 Task: Manage the macro settings.
Action: Mouse moved to (1191, 86)
Screenshot: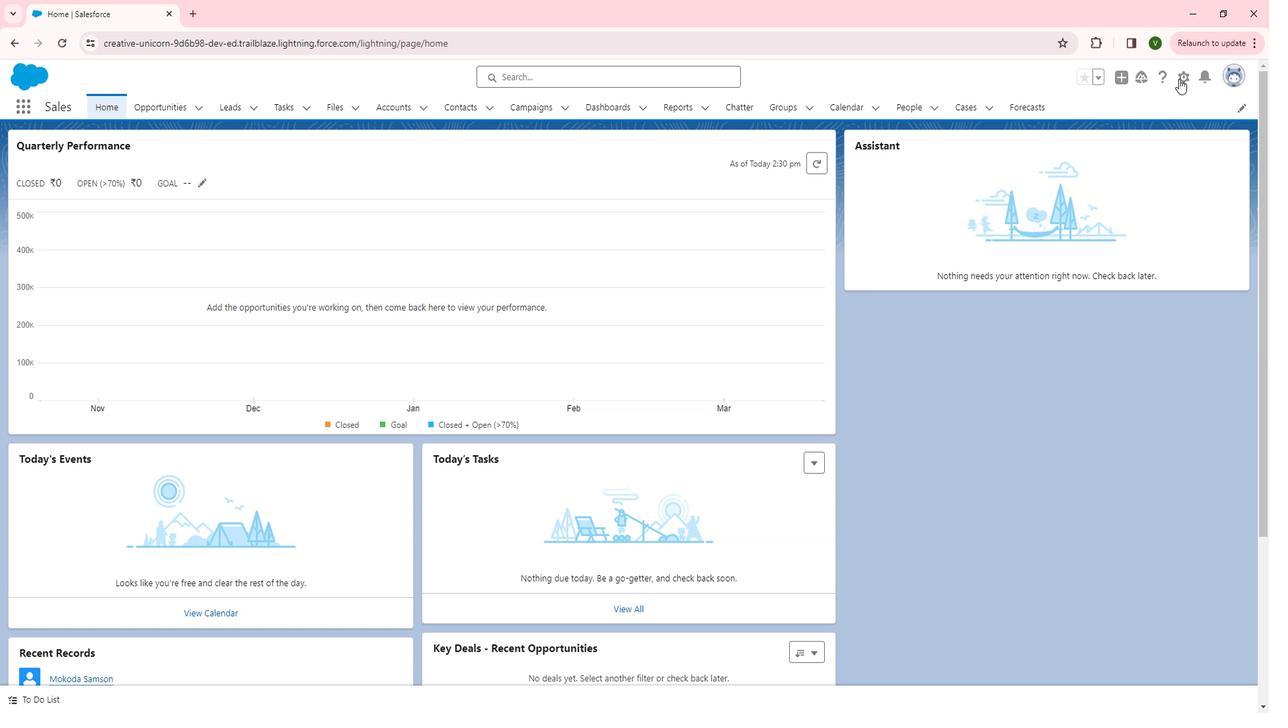 
Action: Mouse pressed left at (1191, 86)
Screenshot: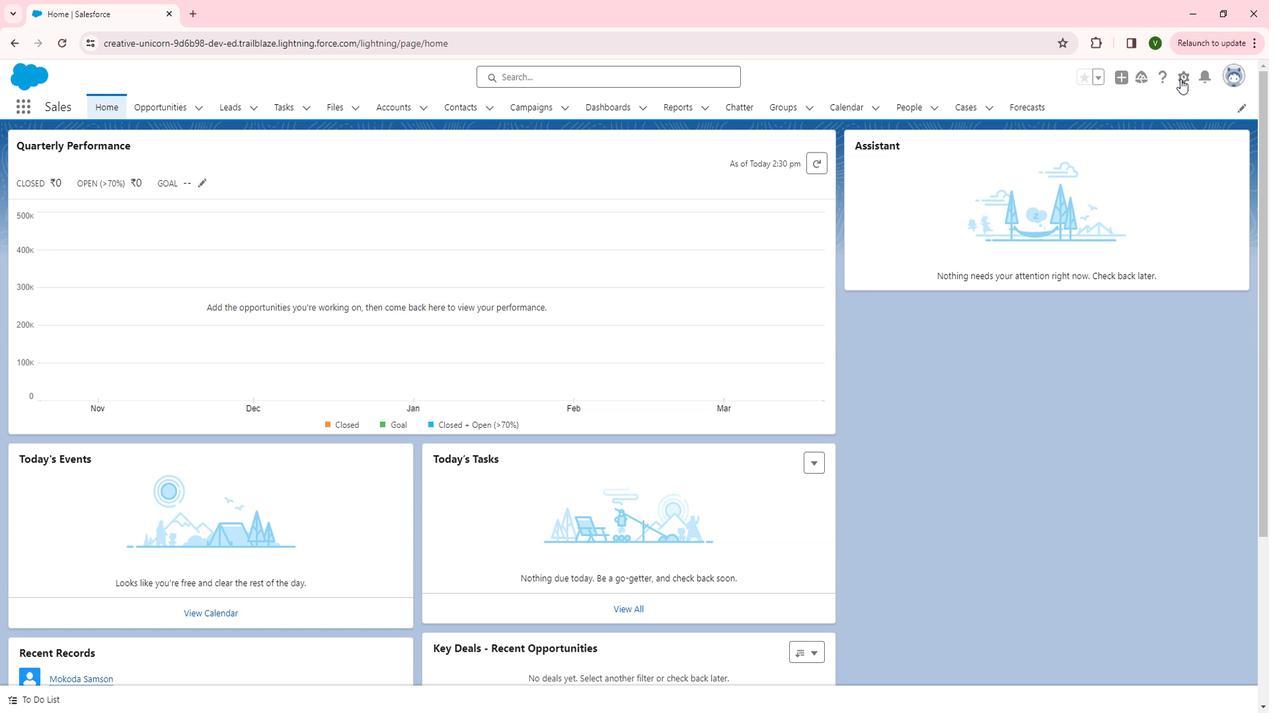 
Action: Mouse moved to (1124, 174)
Screenshot: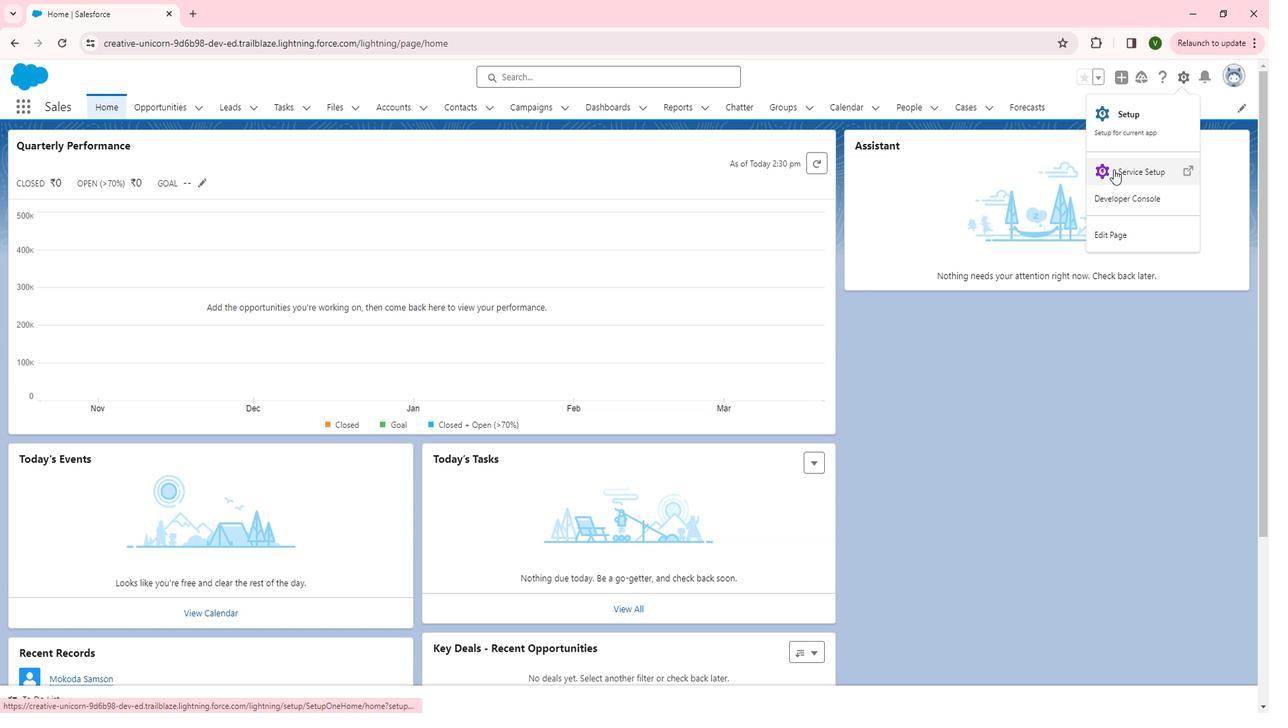 
Action: Mouse pressed left at (1124, 174)
Screenshot: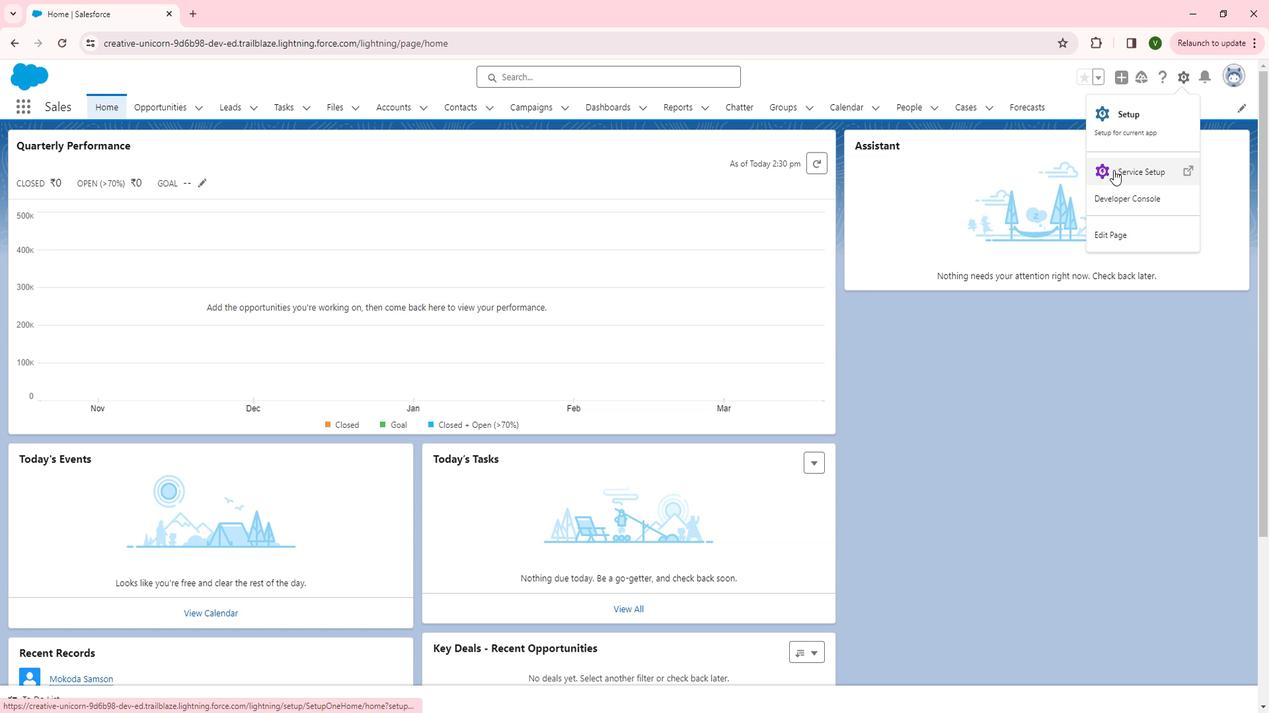 
Action: Mouse moved to (18, 407)
Screenshot: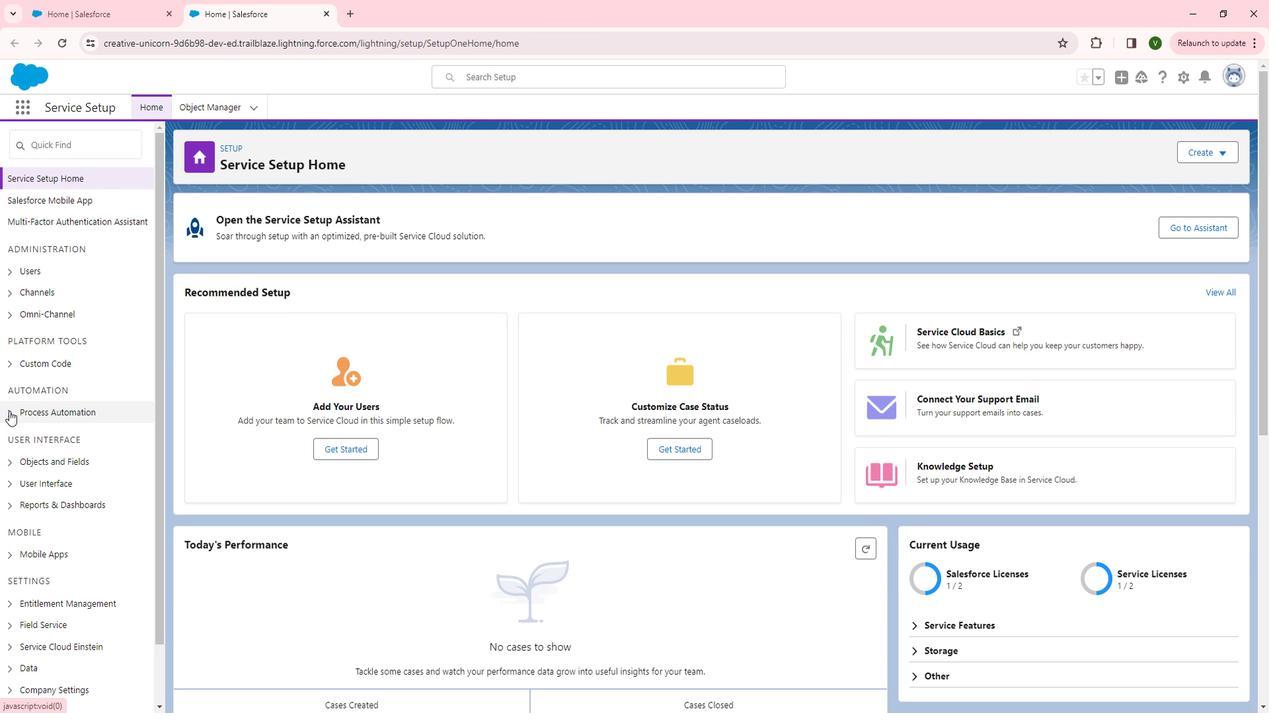 
Action: Mouse pressed left at (18, 407)
Screenshot: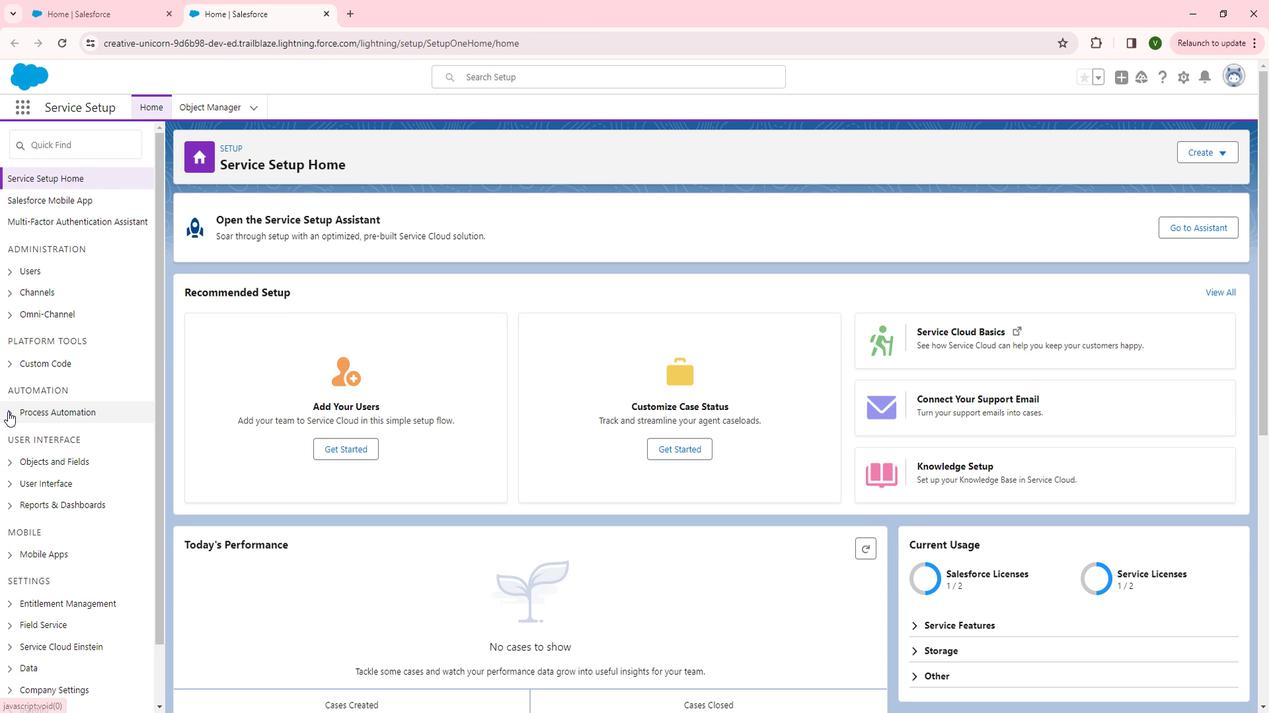 
Action: Mouse moved to (107, 419)
Screenshot: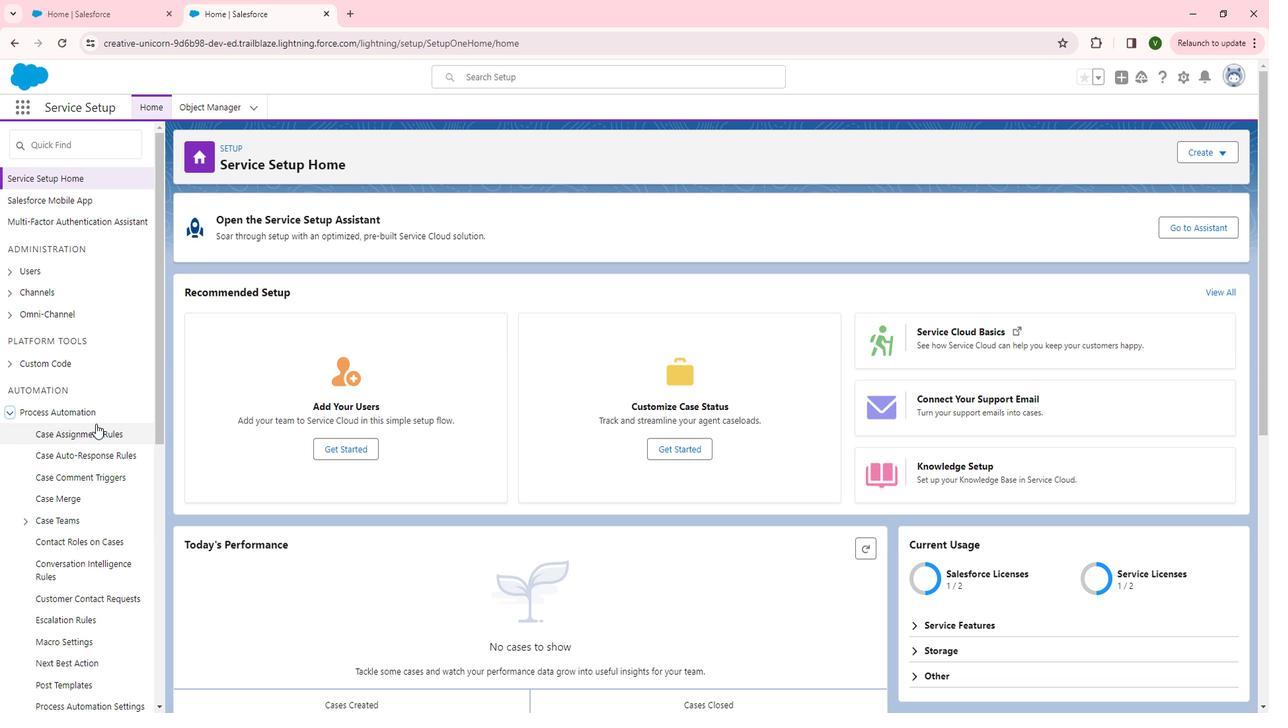 
Action: Mouse scrolled (107, 418) with delta (0, 0)
Screenshot: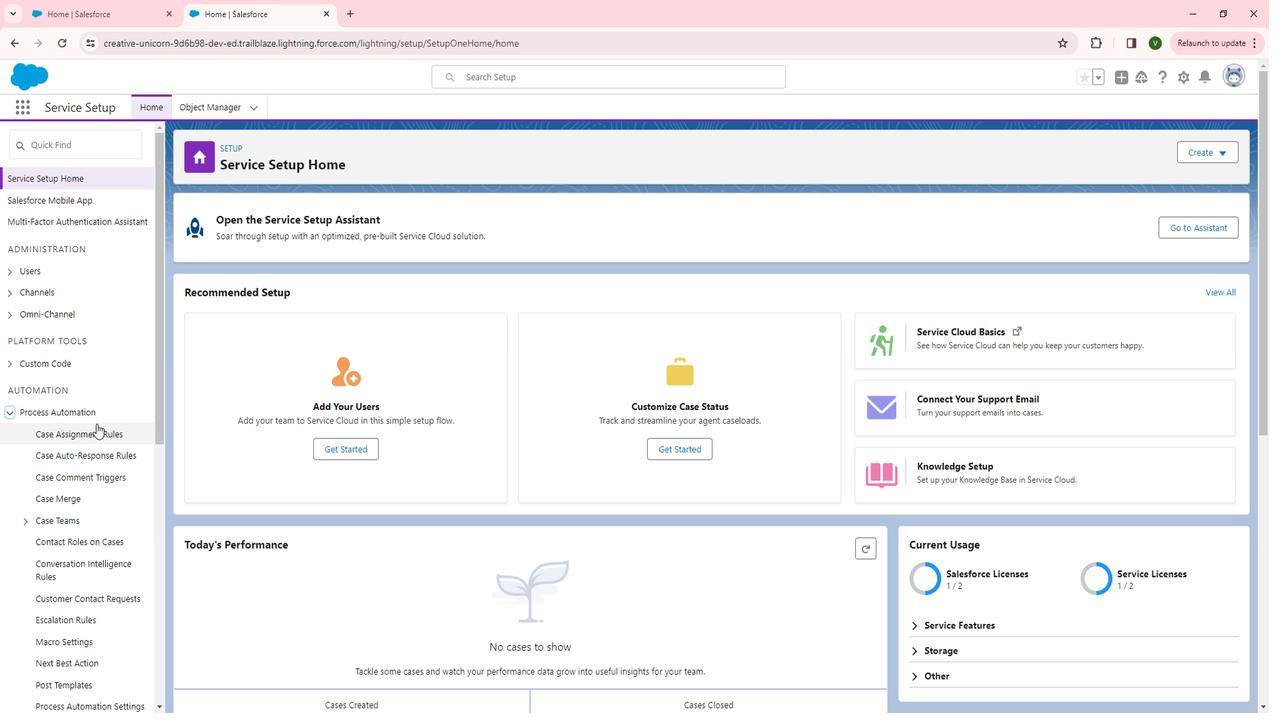 
Action: Mouse scrolled (107, 418) with delta (0, 0)
Screenshot: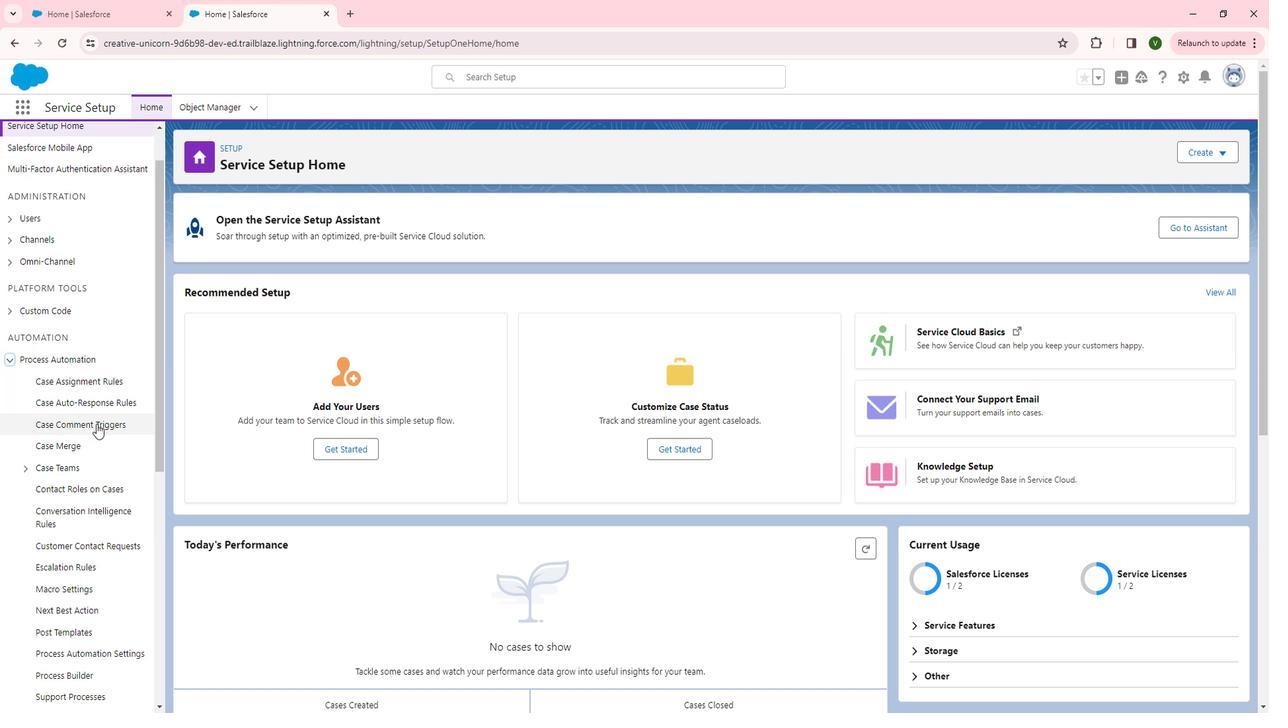 
Action: Mouse moved to (70, 495)
Screenshot: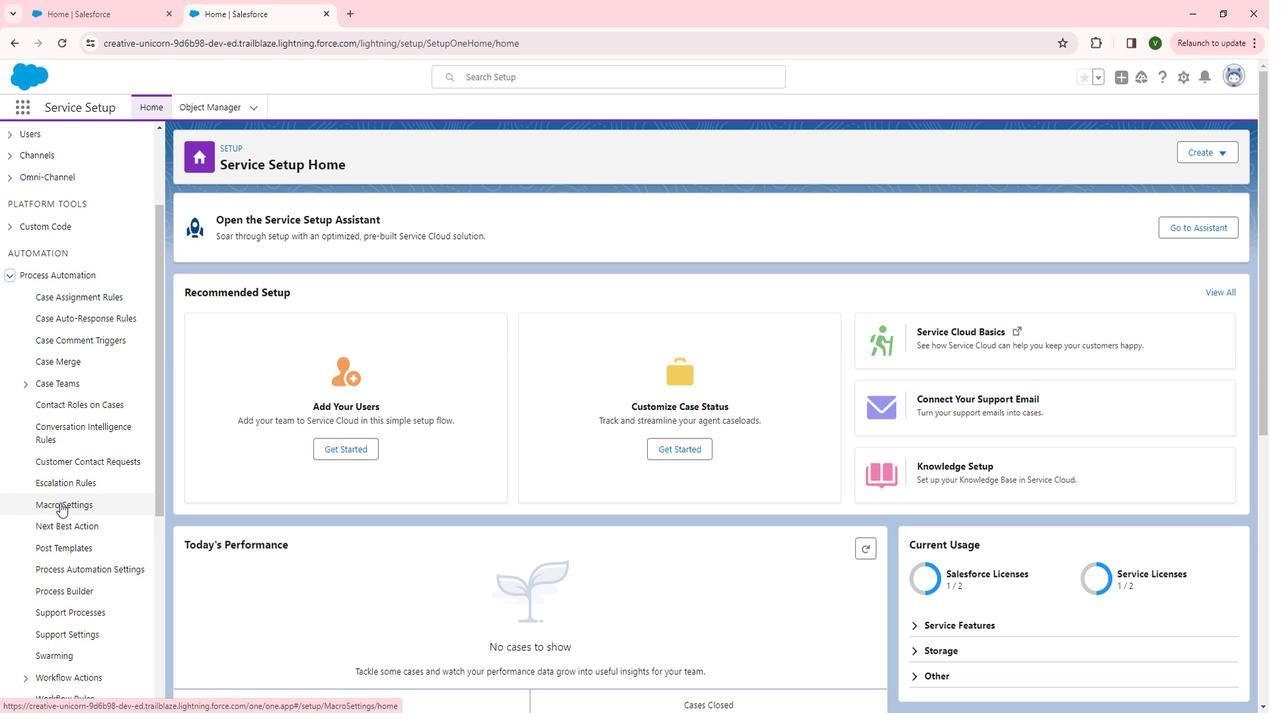 
Action: Mouse pressed left at (70, 495)
Screenshot: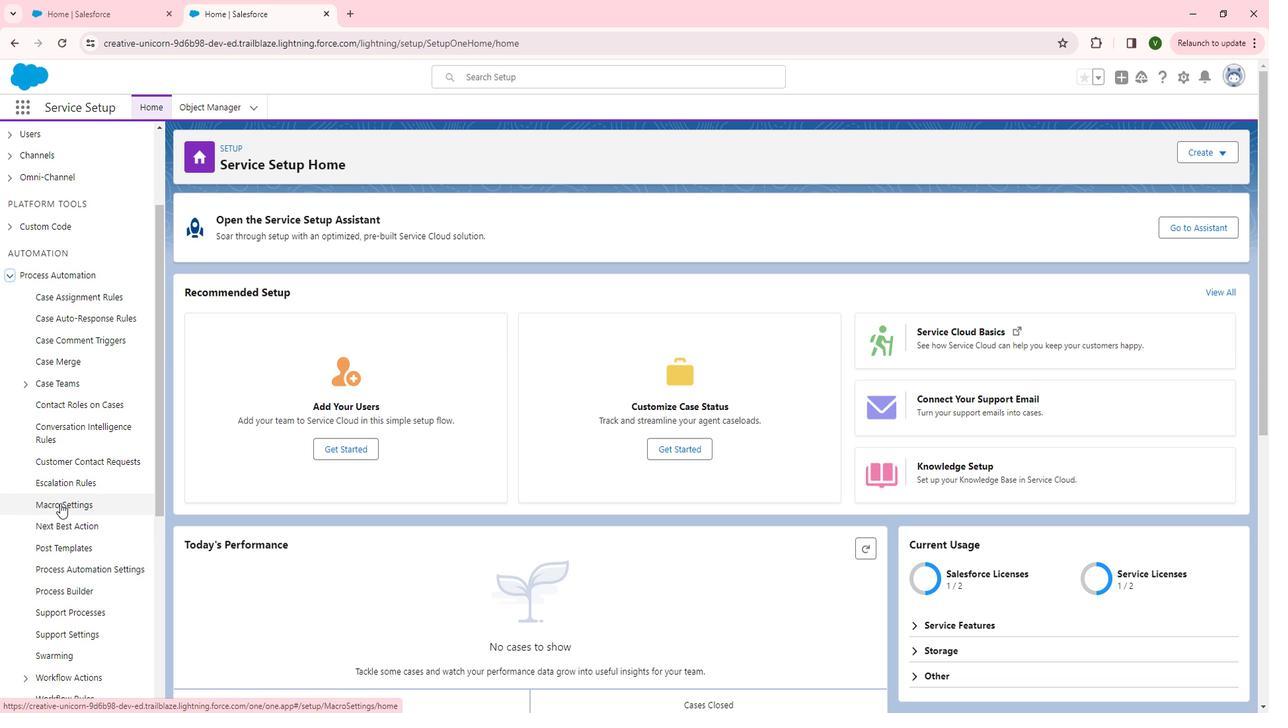 
Action: Mouse moved to (228, 251)
Screenshot: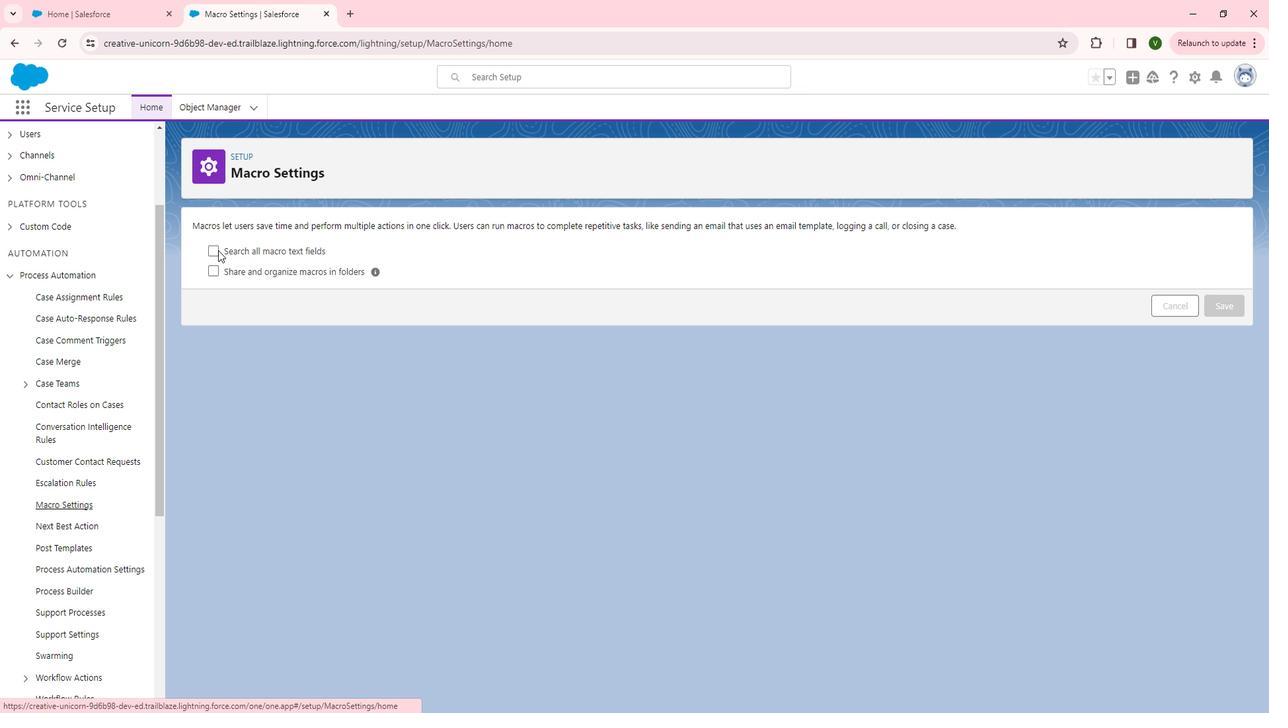
Action: Mouse pressed left at (228, 251)
Screenshot: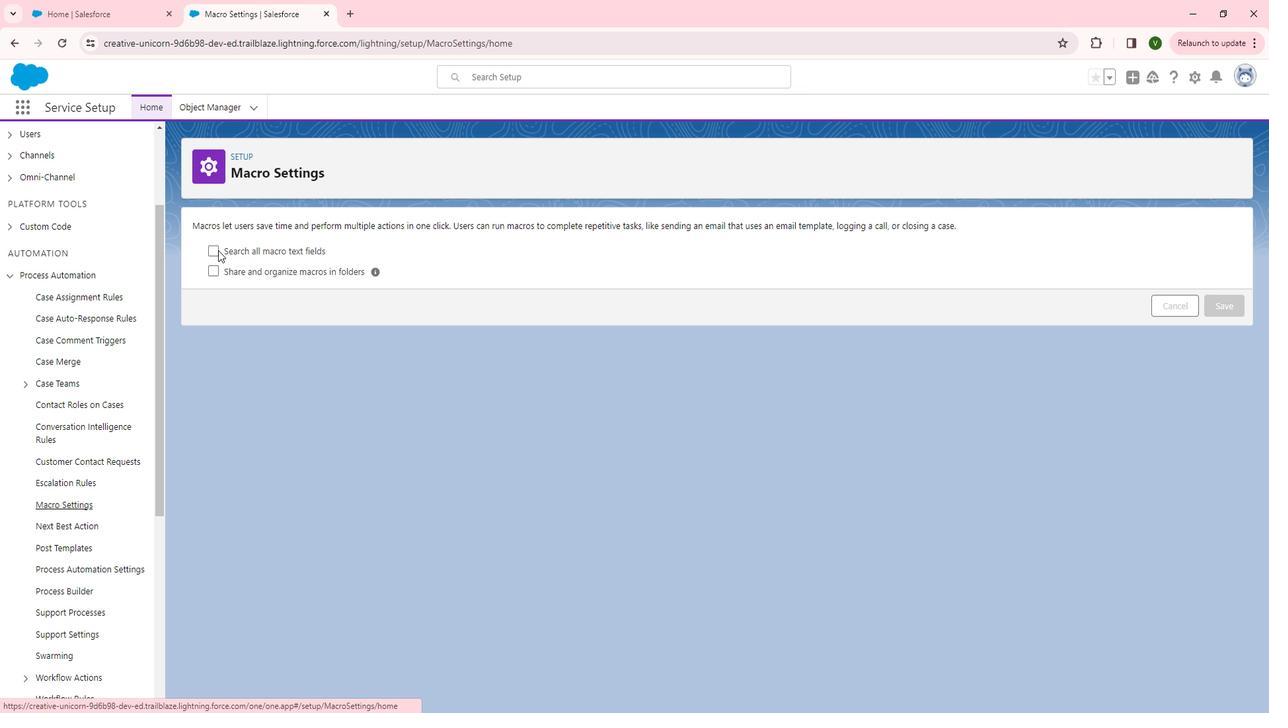 
Action: Mouse moved to (225, 269)
Screenshot: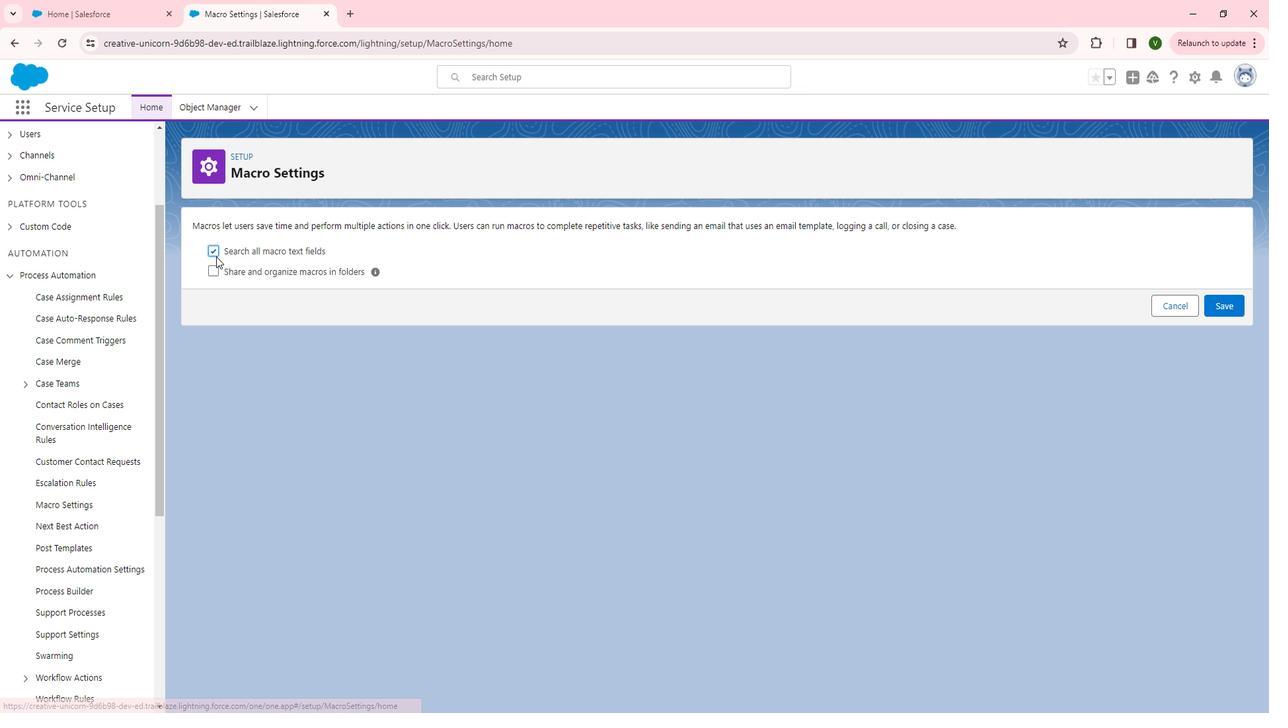 
Action: Mouse pressed left at (225, 269)
Screenshot: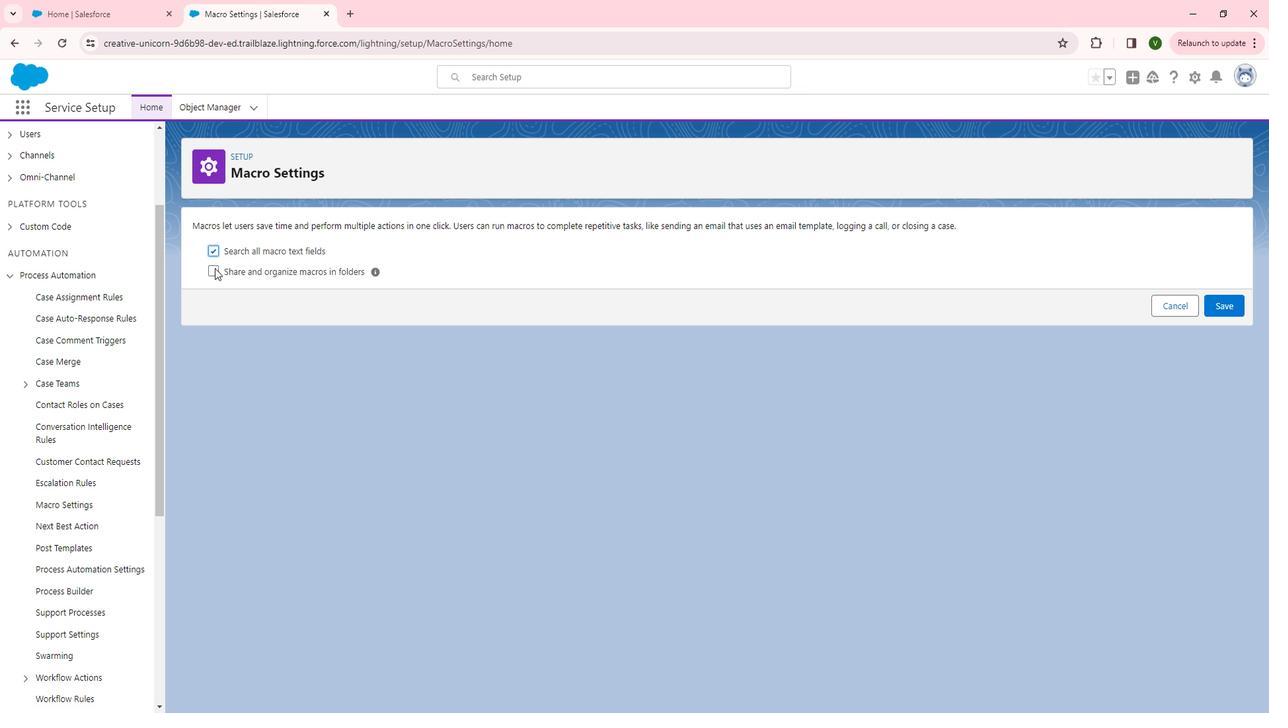 
Action: Mouse moved to (1243, 304)
Screenshot: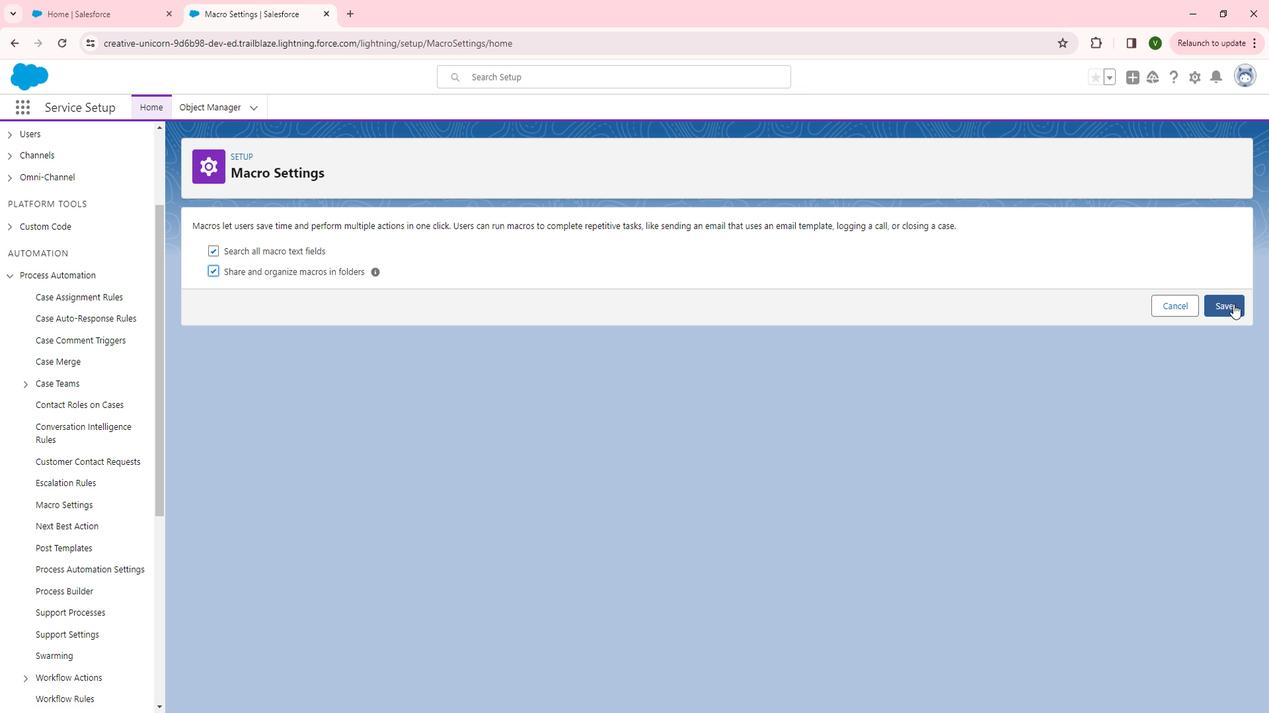
Action: Mouse pressed left at (1243, 304)
Screenshot: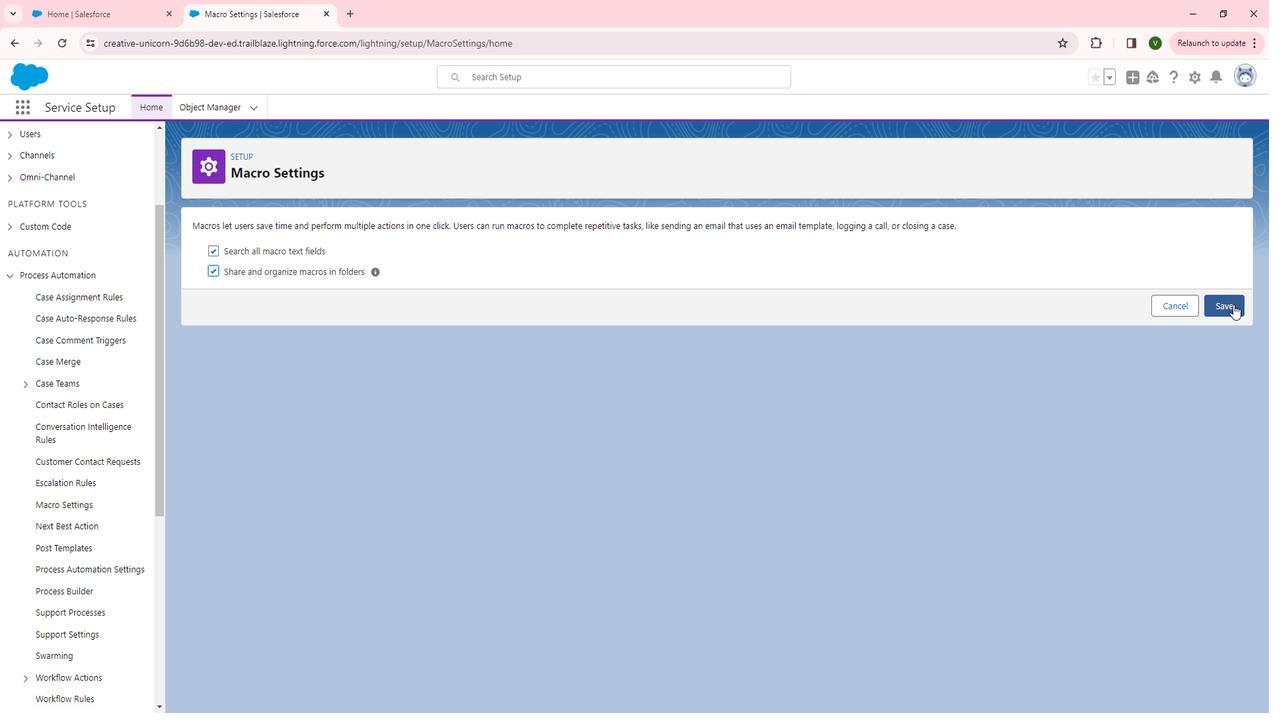 
Action: Mouse moved to (744, 416)
Screenshot: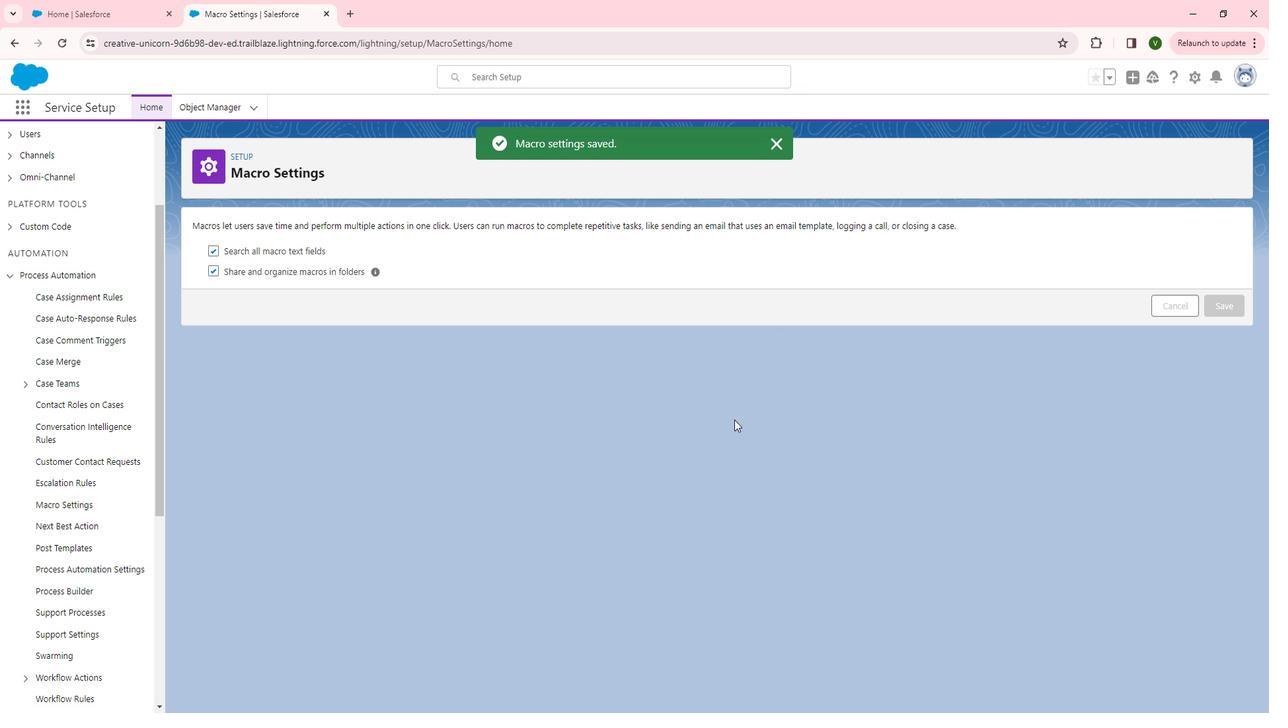 
